 Task: Create a sub task Release to Production / Go Live for the task  Implement a new digital asset management (DAM) system for a company in the project AgileEdge , assign it to team member softage.5@softage.net and update the status of the sub task to  Off Track , set the priority of the sub task to High
Action: Mouse moved to (53, 377)
Screenshot: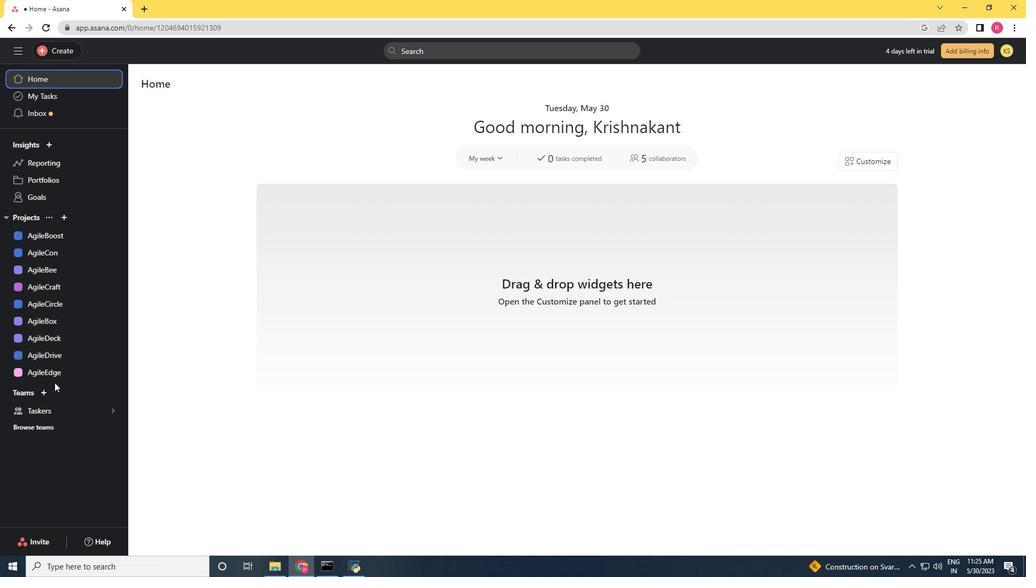 
Action: Mouse pressed left at (53, 377)
Screenshot: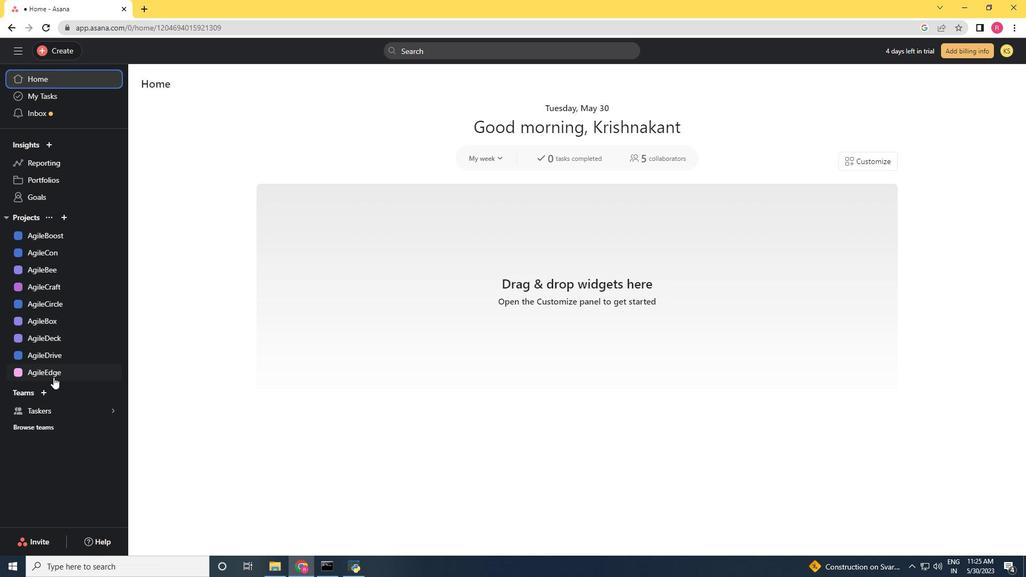 
Action: Mouse moved to (511, 229)
Screenshot: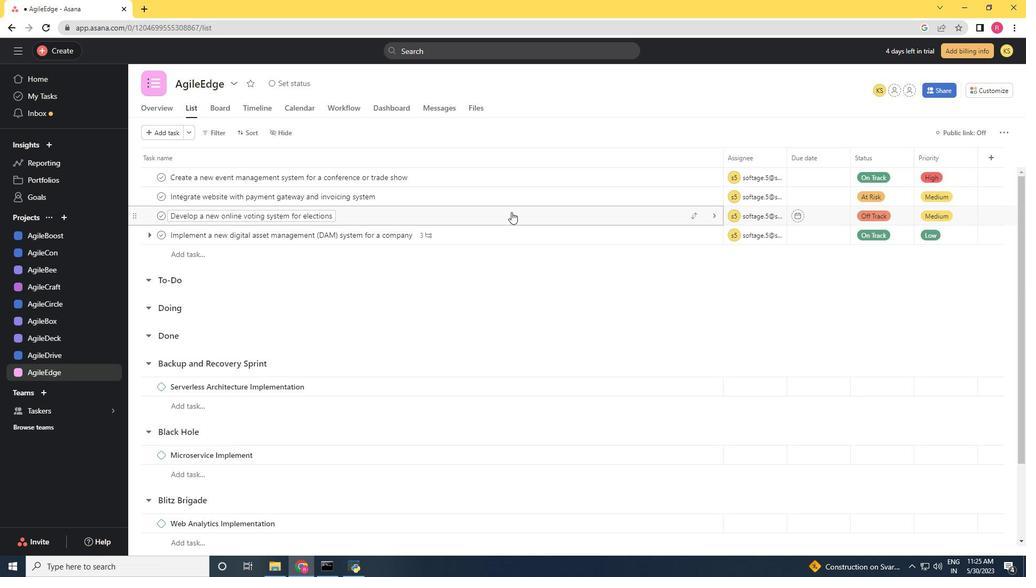 
Action: Mouse pressed left at (511, 229)
Screenshot: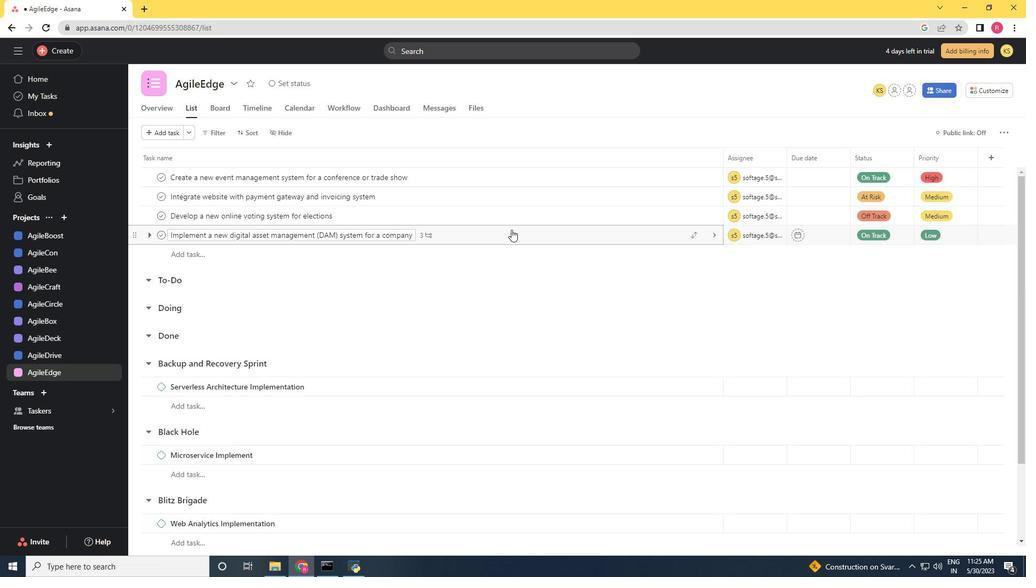 
Action: Mouse moved to (752, 376)
Screenshot: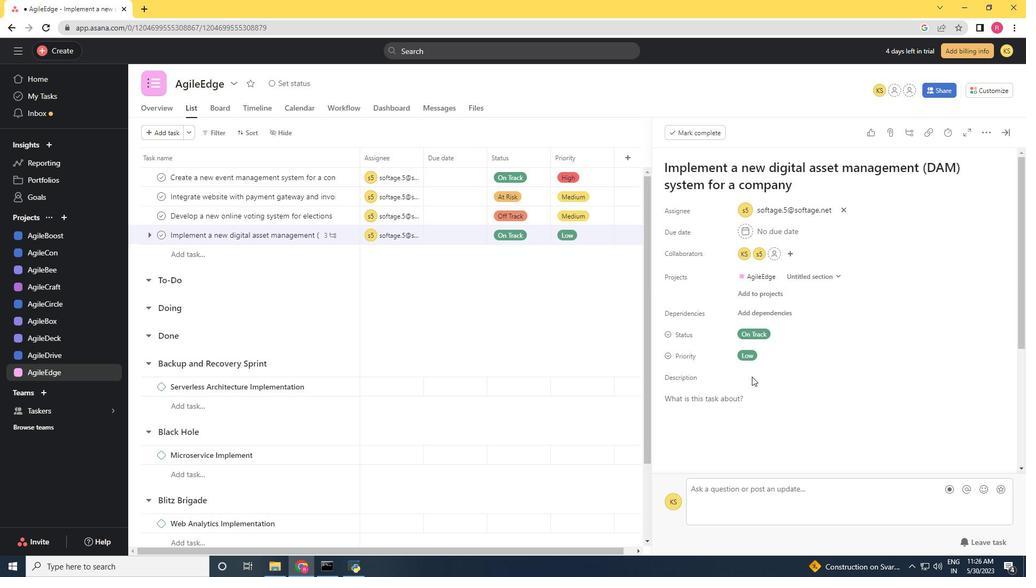
Action: Mouse scrolled (752, 376) with delta (0, 0)
Screenshot: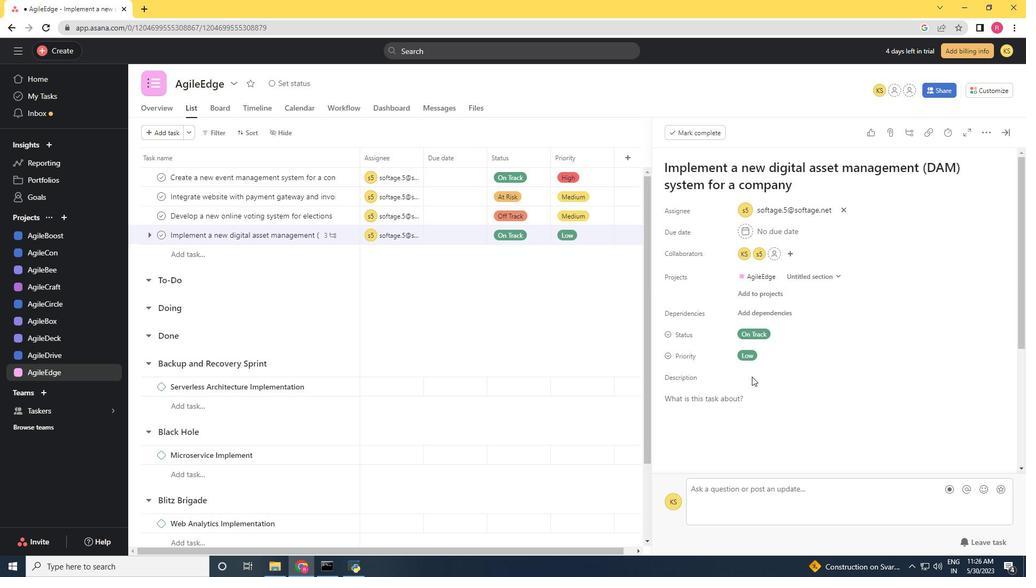 
Action: Mouse moved to (752, 380)
Screenshot: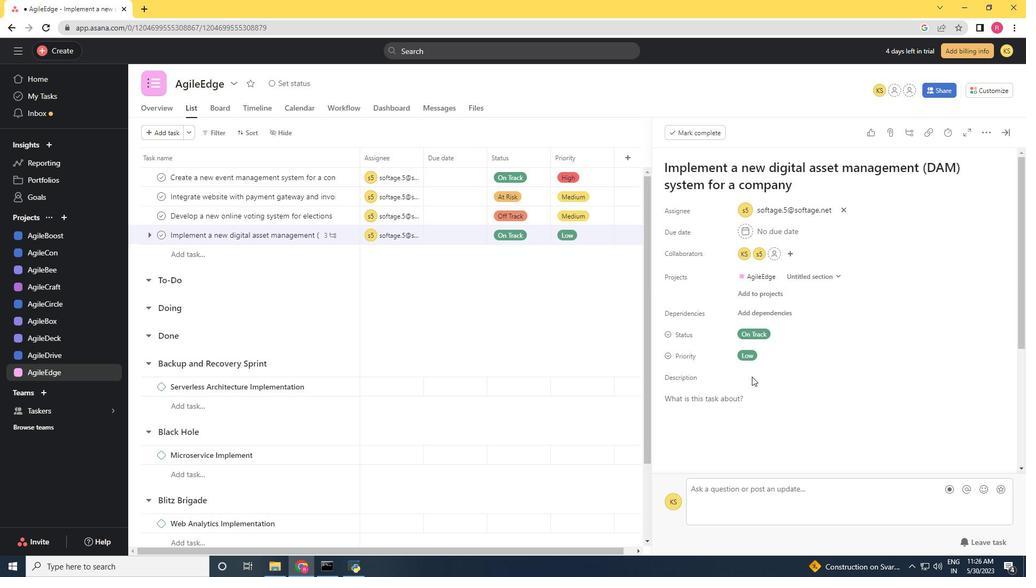
Action: Mouse scrolled (752, 380) with delta (0, 0)
Screenshot: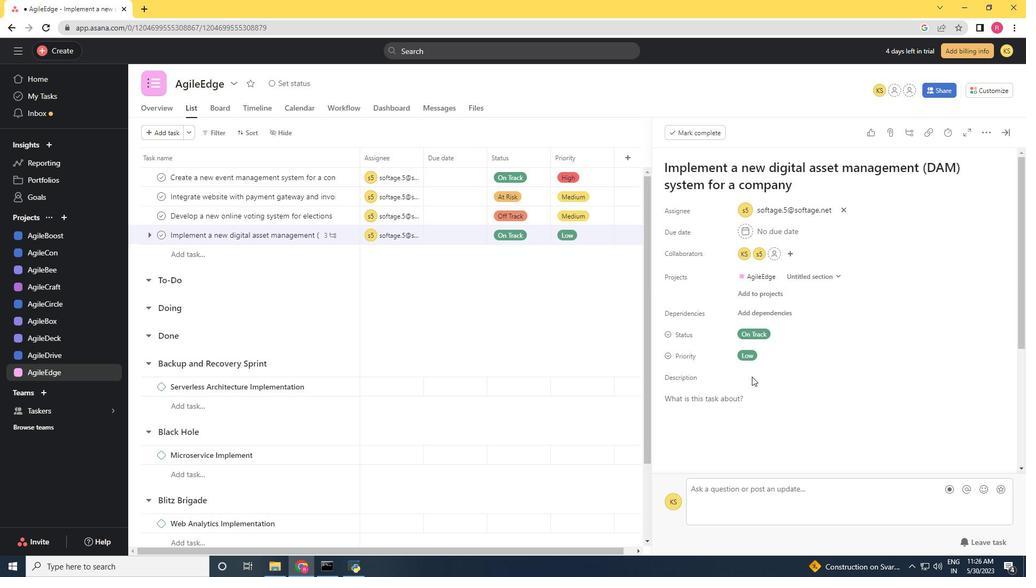 
Action: Mouse moved to (752, 381)
Screenshot: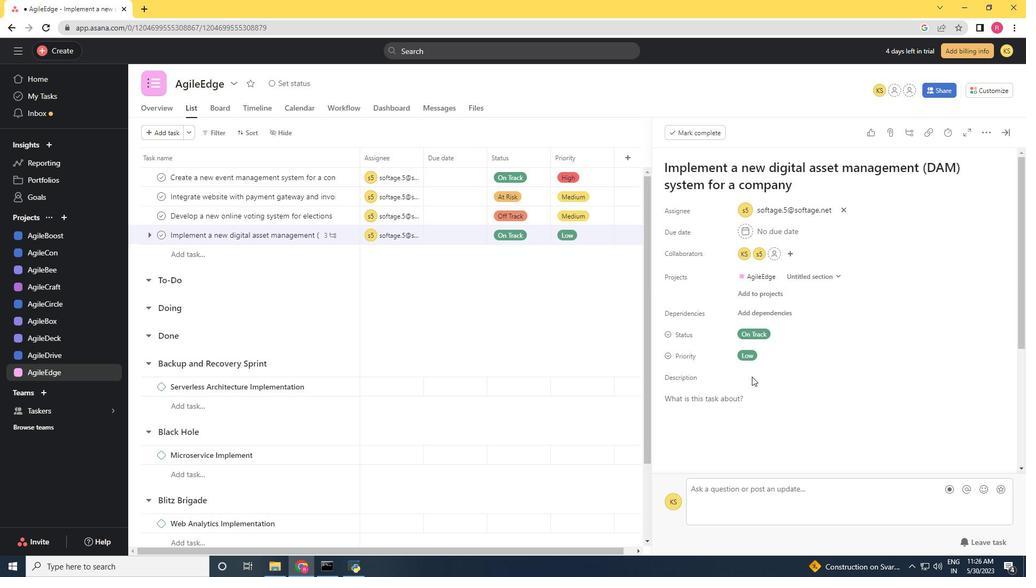 
Action: Mouse scrolled (752, 380) with delta (0, 0)
Screenshot: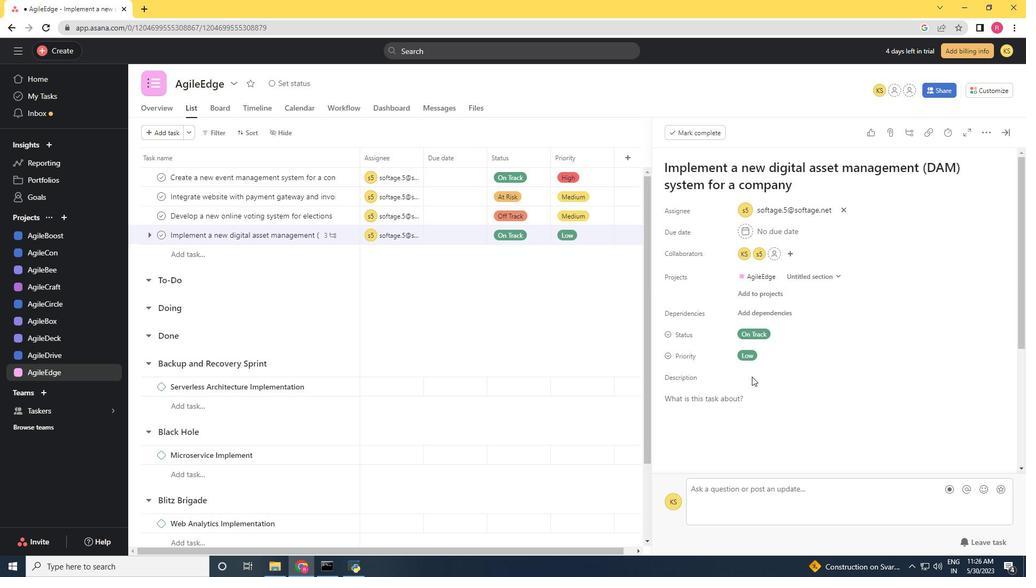 
Action: Mouse moved to (752, 381)
Screenshot: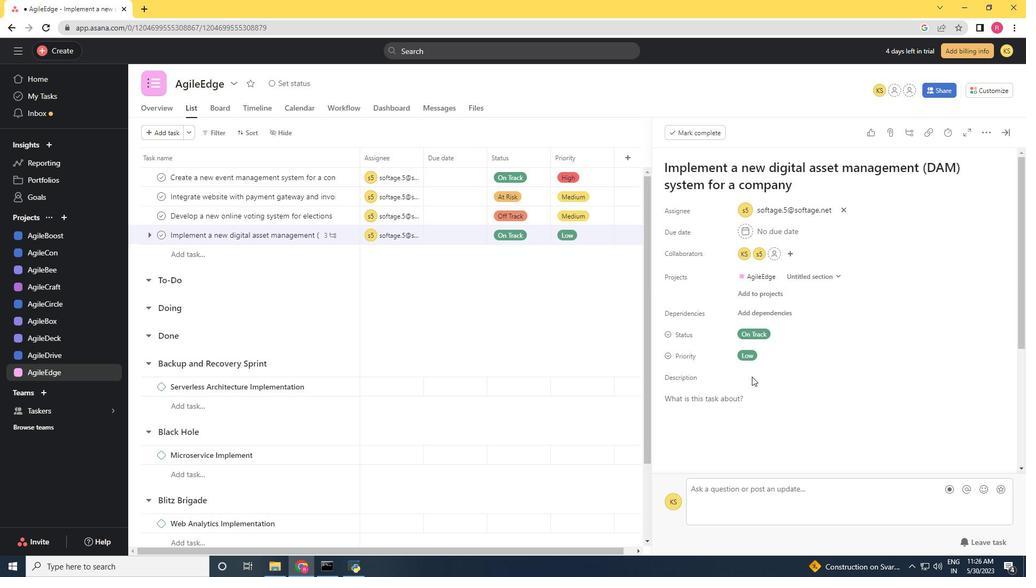 
Action: Mouse scrolled (752, 381) with delta (0, 0)
Screenshot: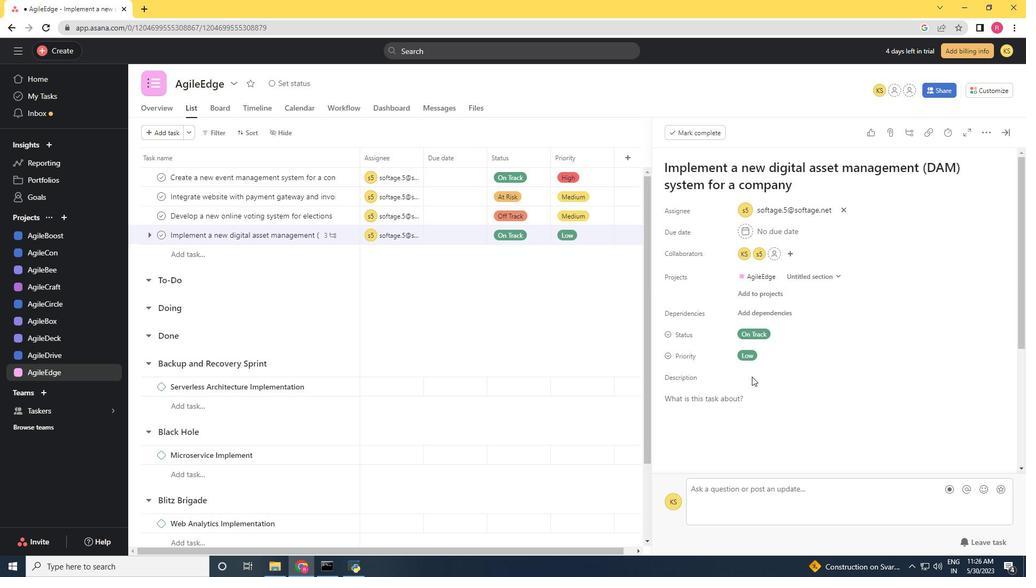 
Action: Mouse moved to (753, 382)
Screenshot: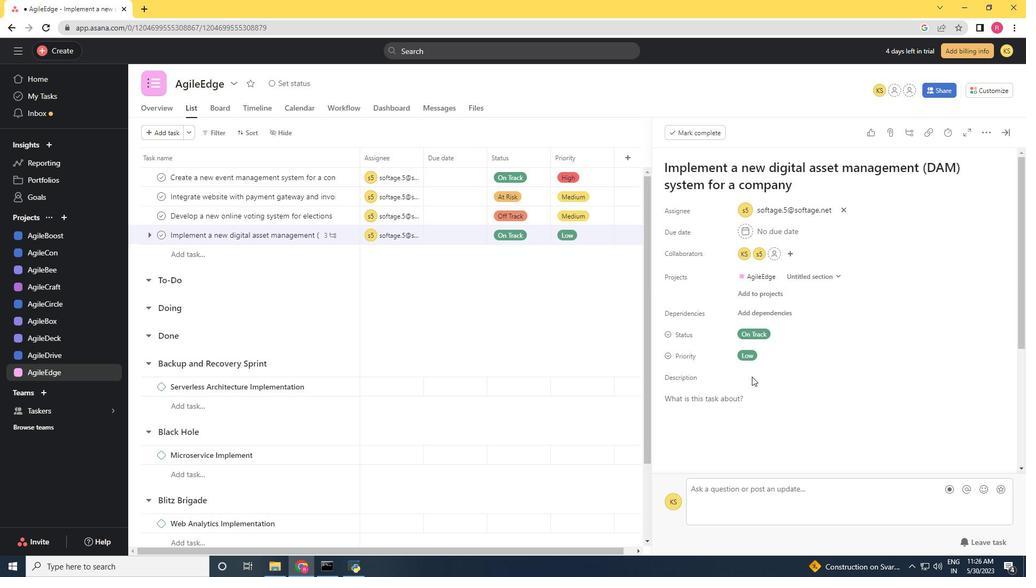 
Action: Mouse scrolled (753, 381) with delta (0, 0)
Screenshot: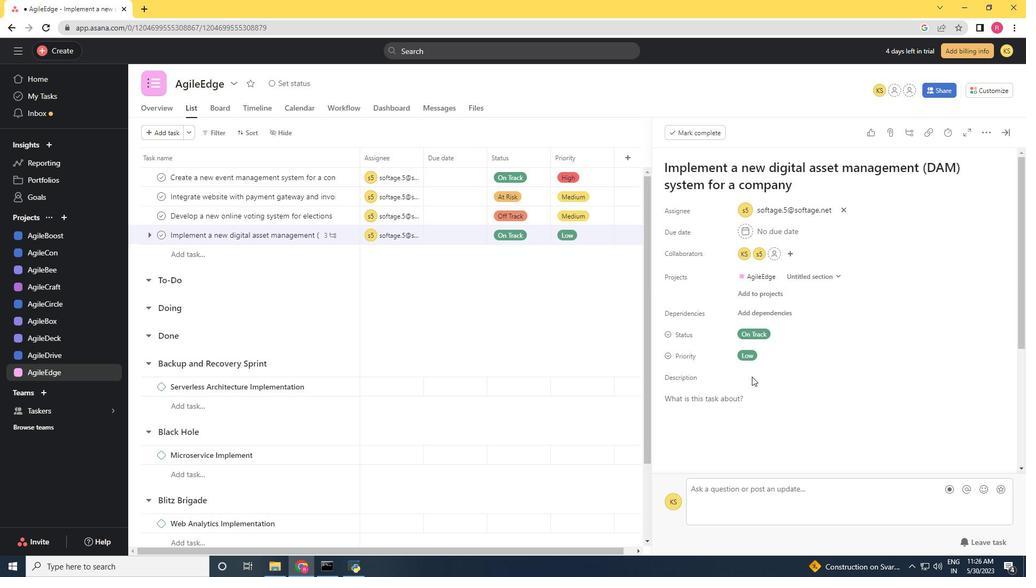 
Action: Mouse moved to (706, 385)
Screenshot: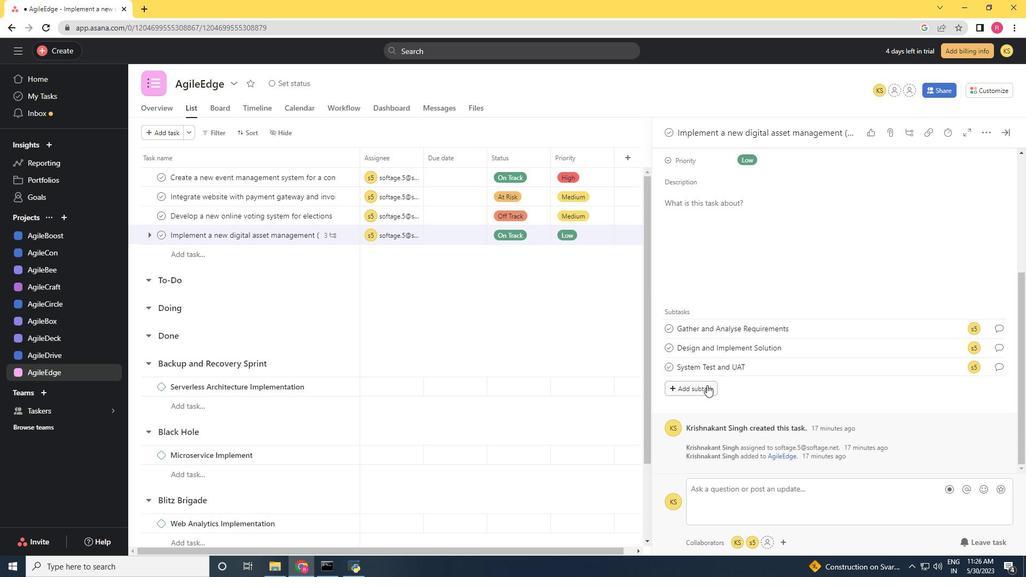 
Action: Mouse pressed left at (706, 385)
Screenshot: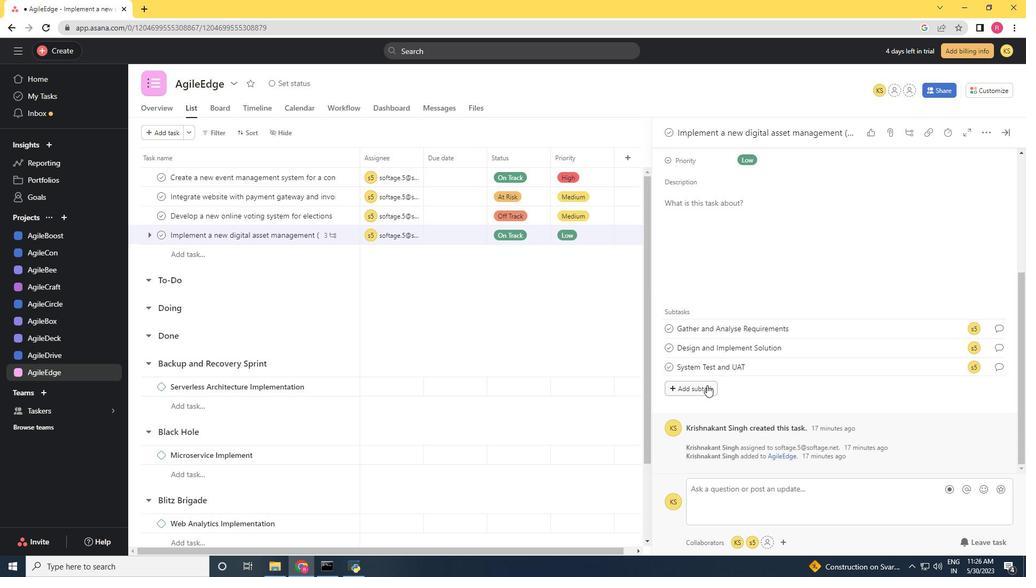 
Action: Mouse moved to (564, 406)
Screenshot: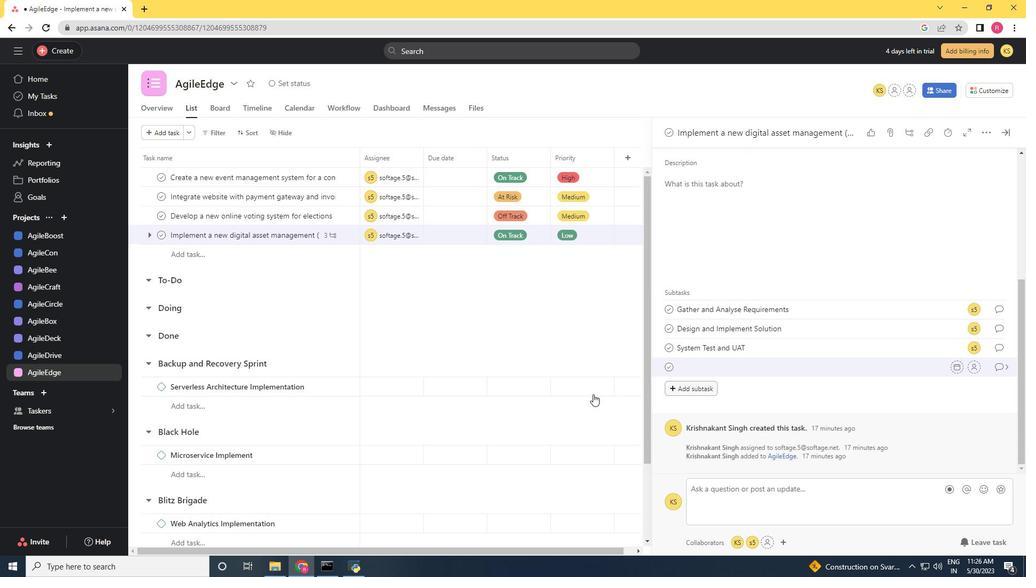 
Action: Key pressed <Key.shift>Release<Key.space>to<Key.space><Key.shift>Production<Key.space>/<Key.space><Key.shift>Go<Key.space><Key.shift><Key.shift><Key.shift><Key.shift><Key.shift><Key.shift><Key.shift><Key.shift><Key.shift><Key.shift><Key.shift><Key.shift><Key.shift><Key.shift>Live
Screenshot: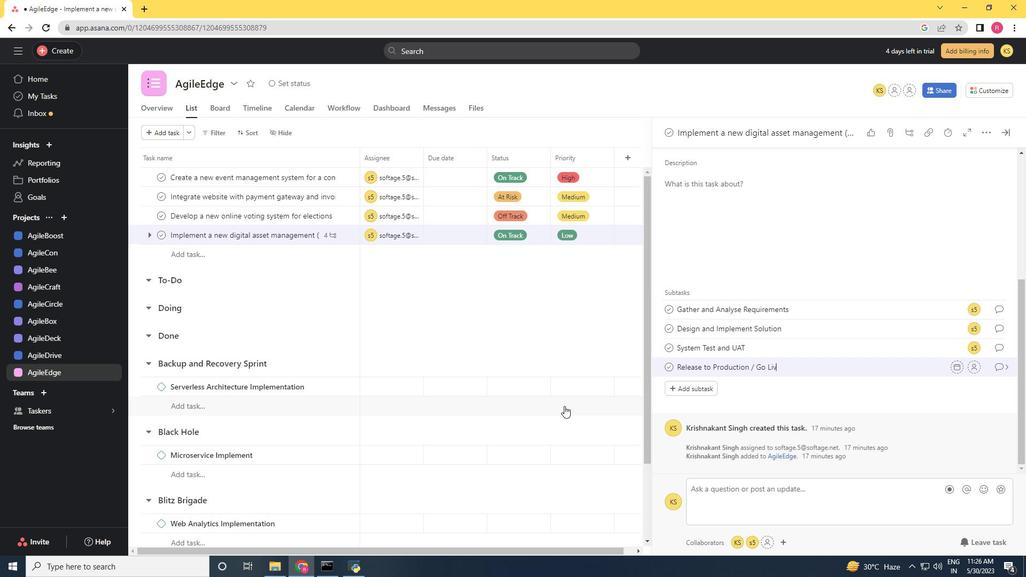 
Action: Mouse moved to (970, 366)
Screenshot: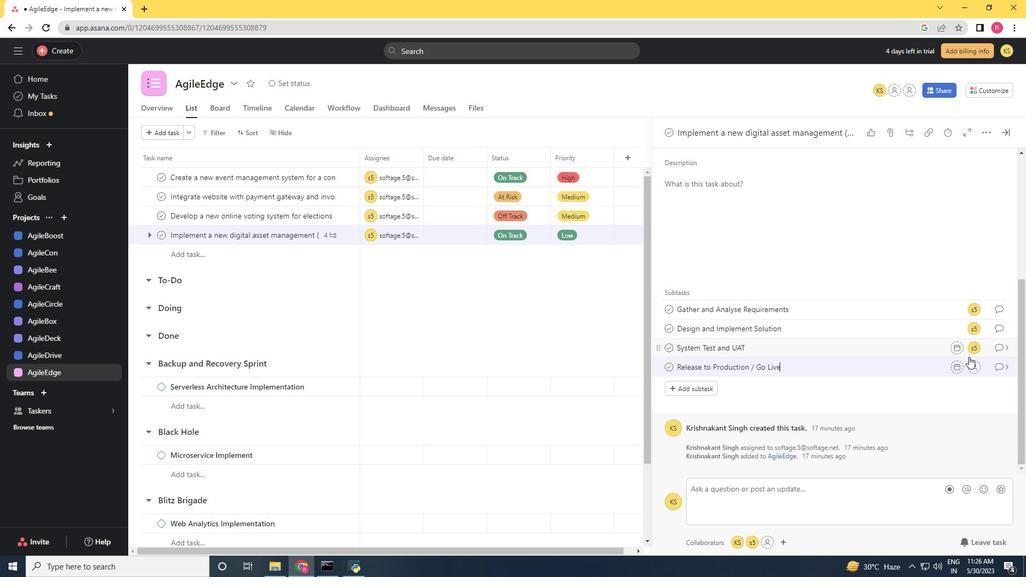 
Action: Mouse pressed left at (970, 366)
Screenshot: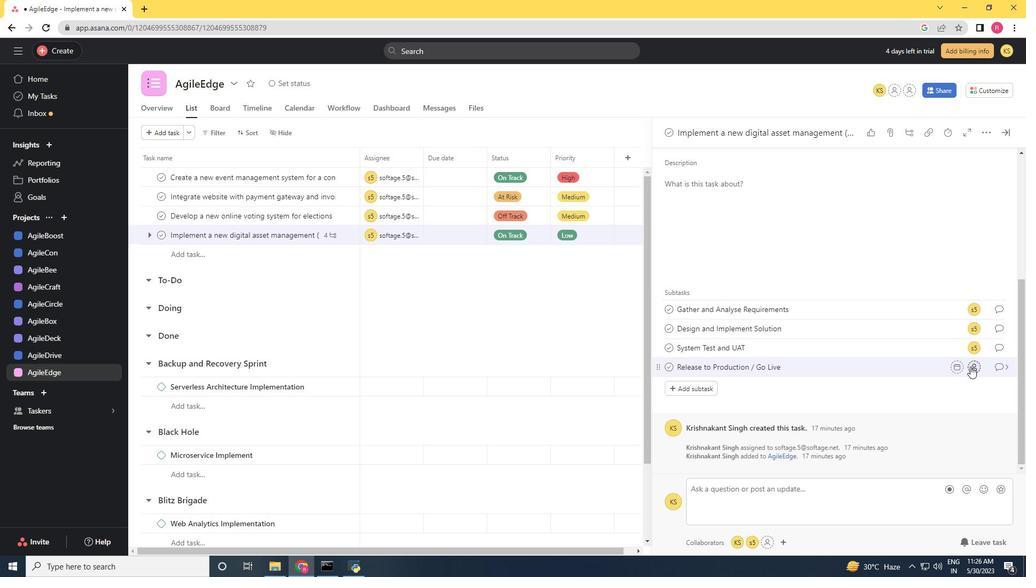 
Action: Key pressed softage.5<Key.shift>@softage.net
Screenshot: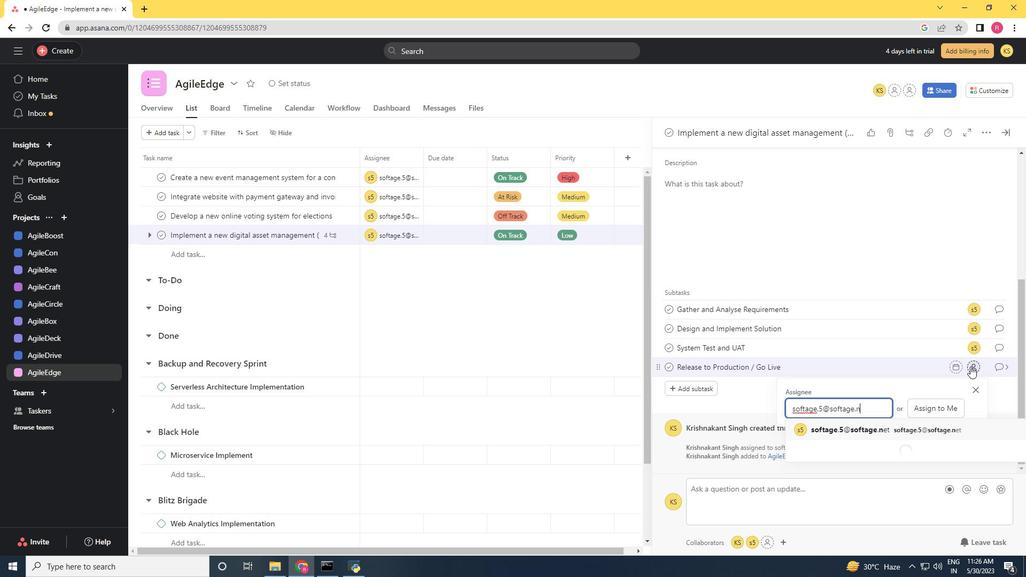 
Action: Mouse moved to (924, 426)
Screenshot: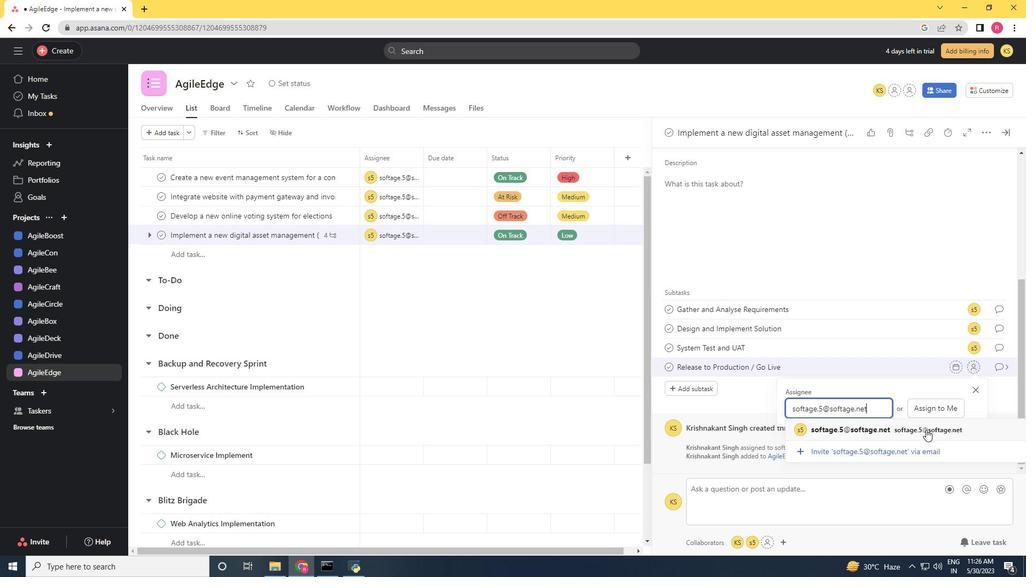 
Action: Mouse pressed left at (924, 426)
Screenshot: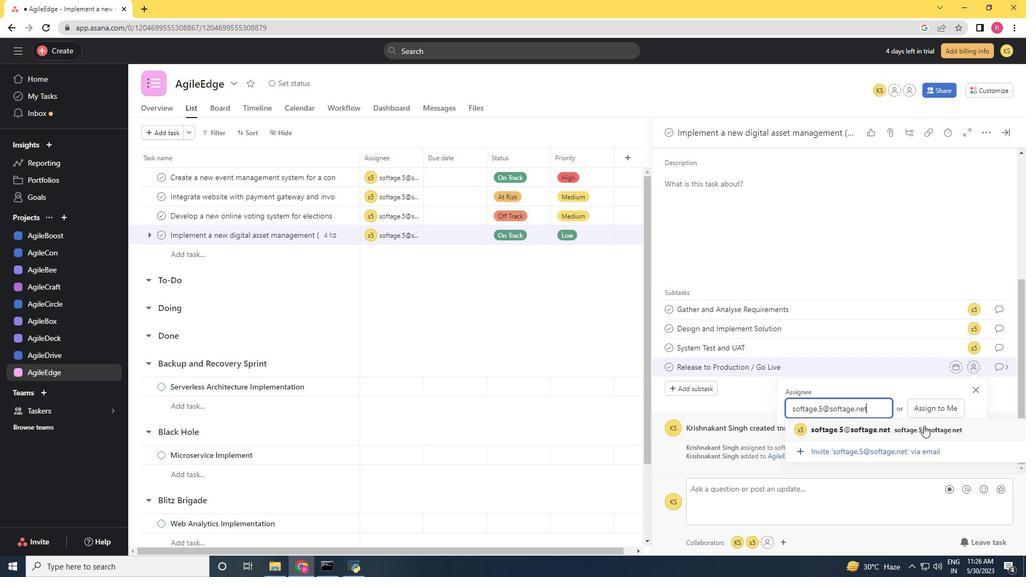 
Action: Mouse moved to (1000, 369)
Screenshot: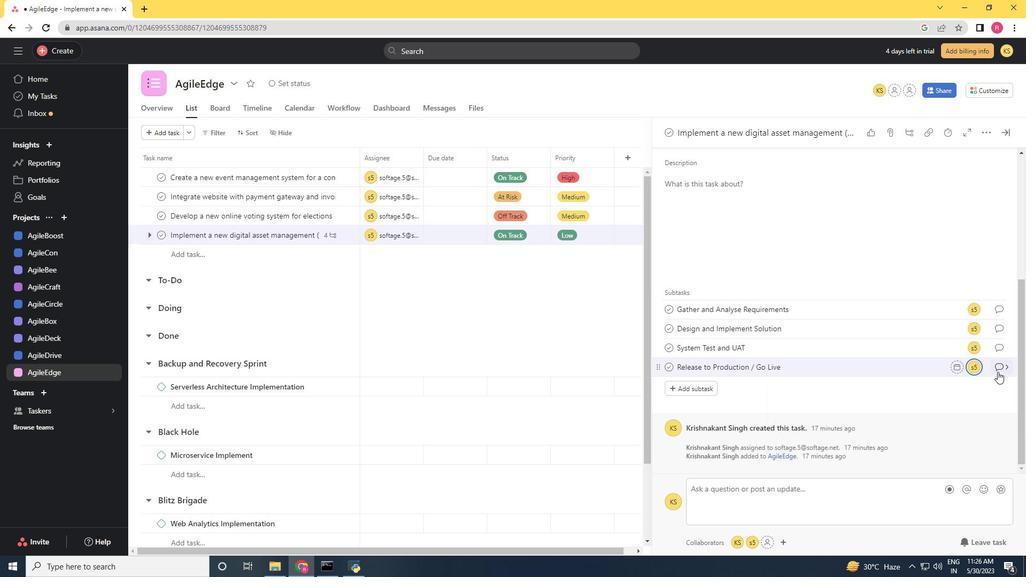 
Action: Mouse pressed left at (1000, 369)
Screenshot: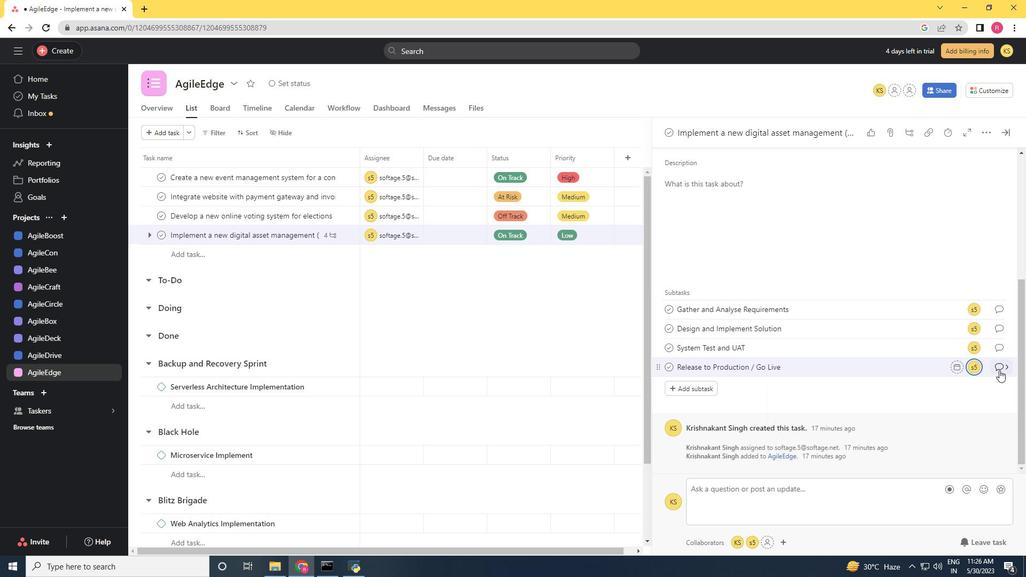 
Action: Mouse moved to (706, 304)
Screenshot: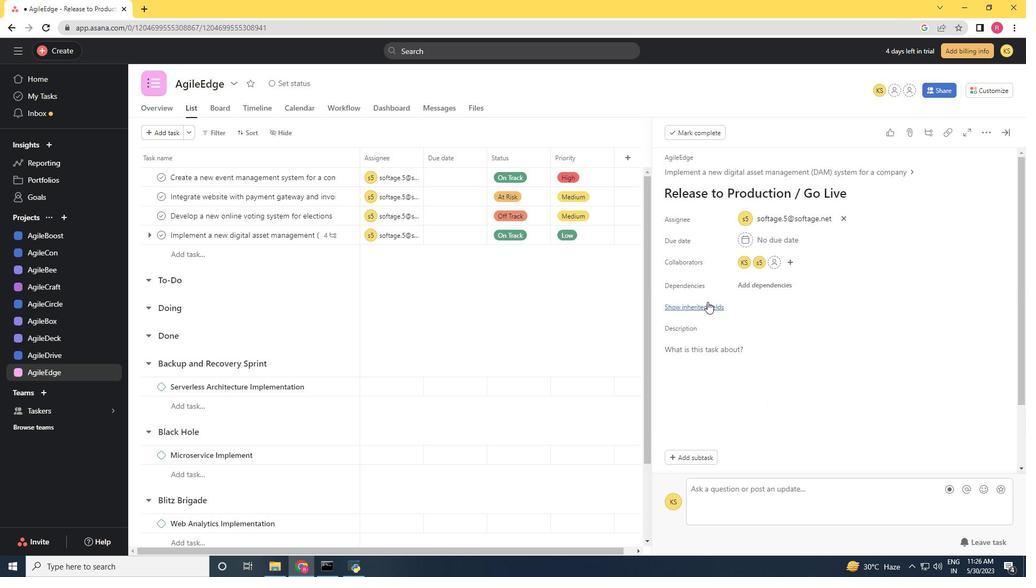 
Action: Mouse pressed left at (706, 304)
Screenshot: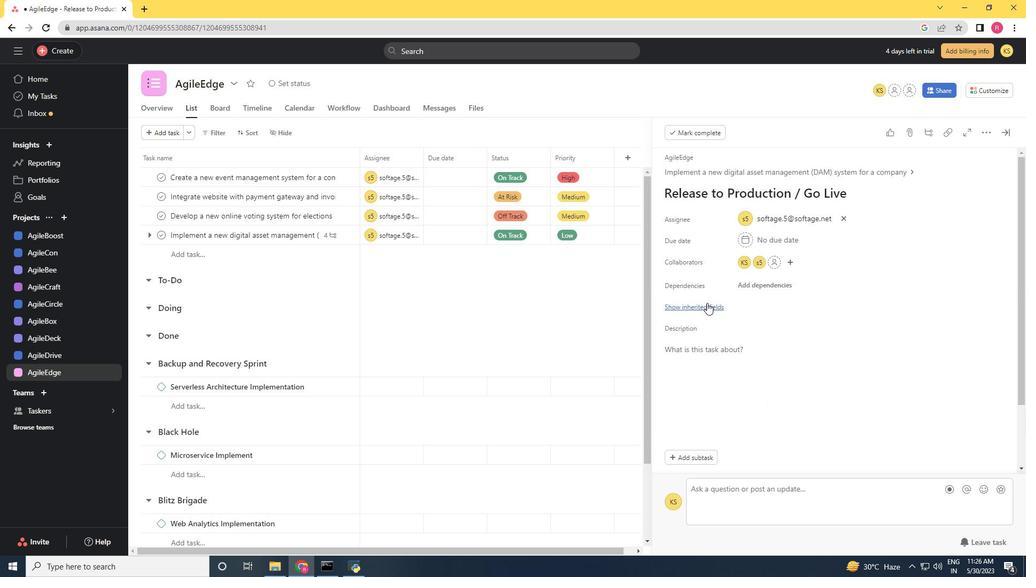 
Action: Mouse moved to (740, 329)
Screenshot: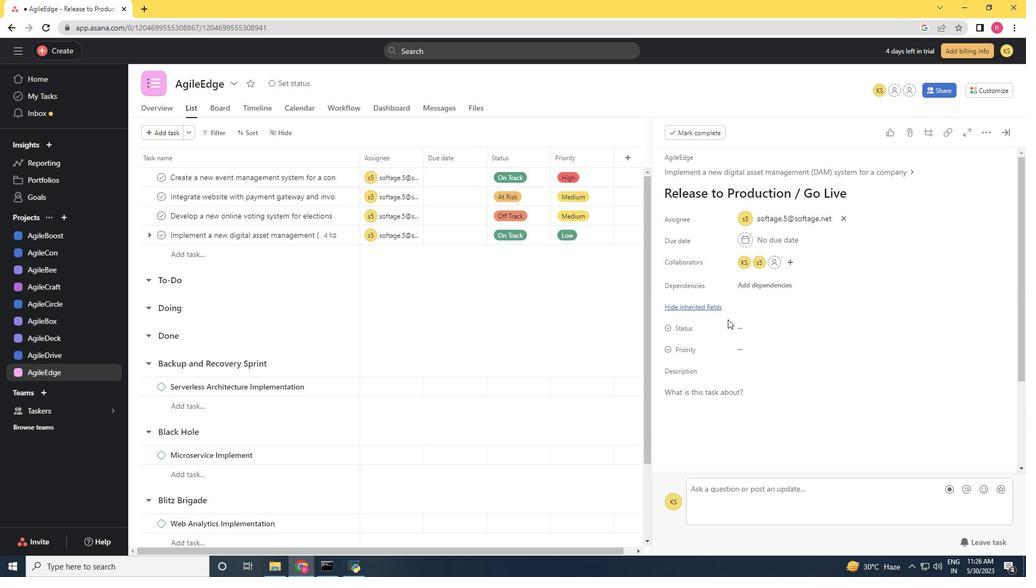 
Action: Mouse pressed left at (740, 329)
Screenshot: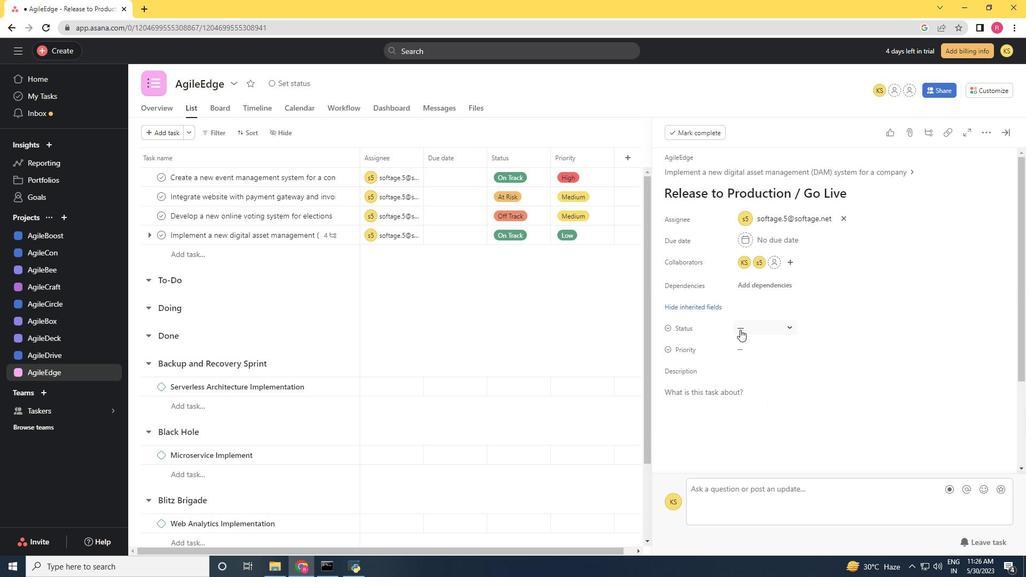 
Action: Mouse moved to (778, 376)
Screenshot: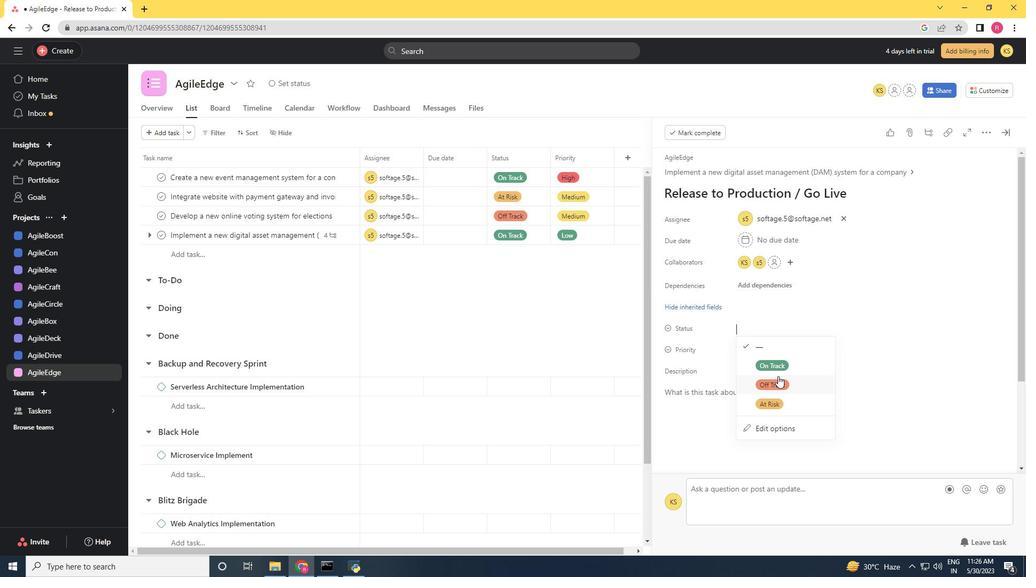 
Action: Mouse pressed left at (778, 376)
Screenshot: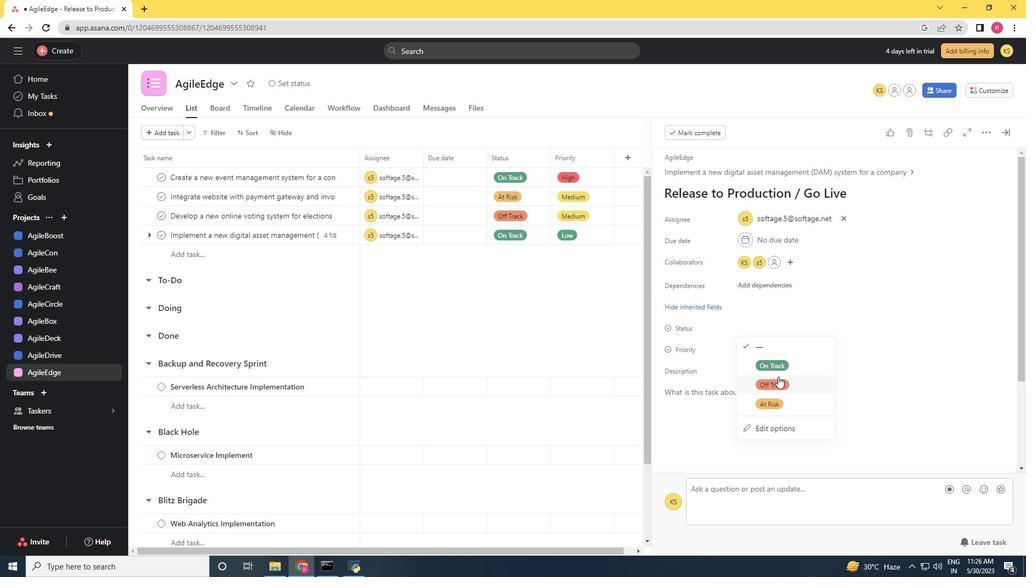 
Action: Mouse moved to (756, 348)
Screenshot: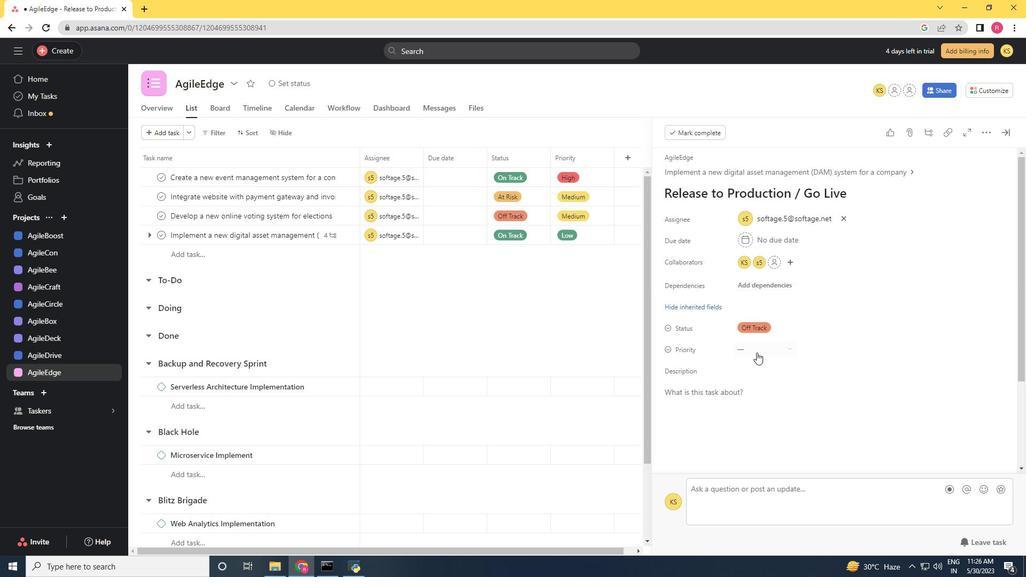 
Action: Mouse pressed left at (756, 348)
Screenshot: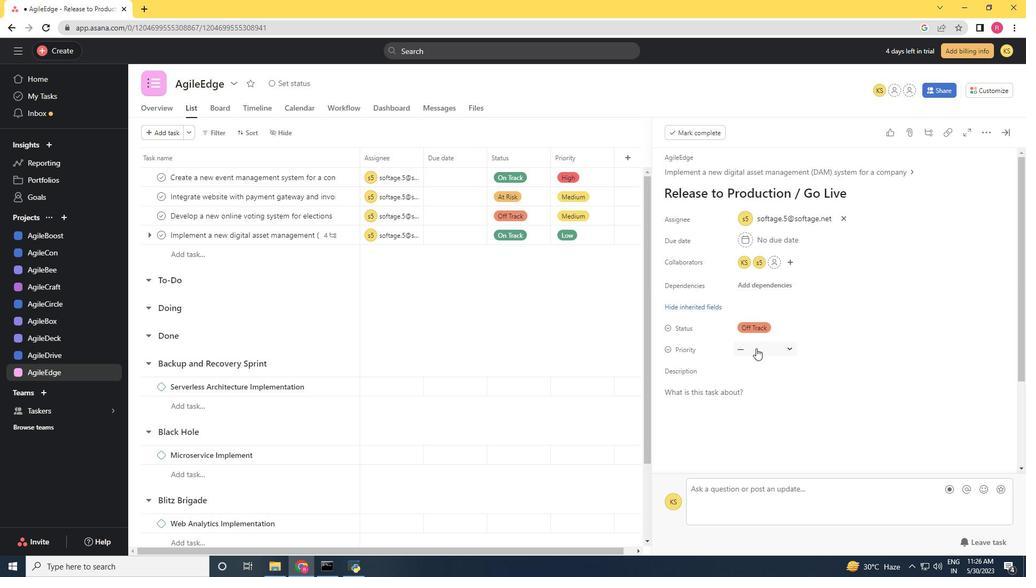 
Action: Mouse moved to (770, 386)
Screenshot: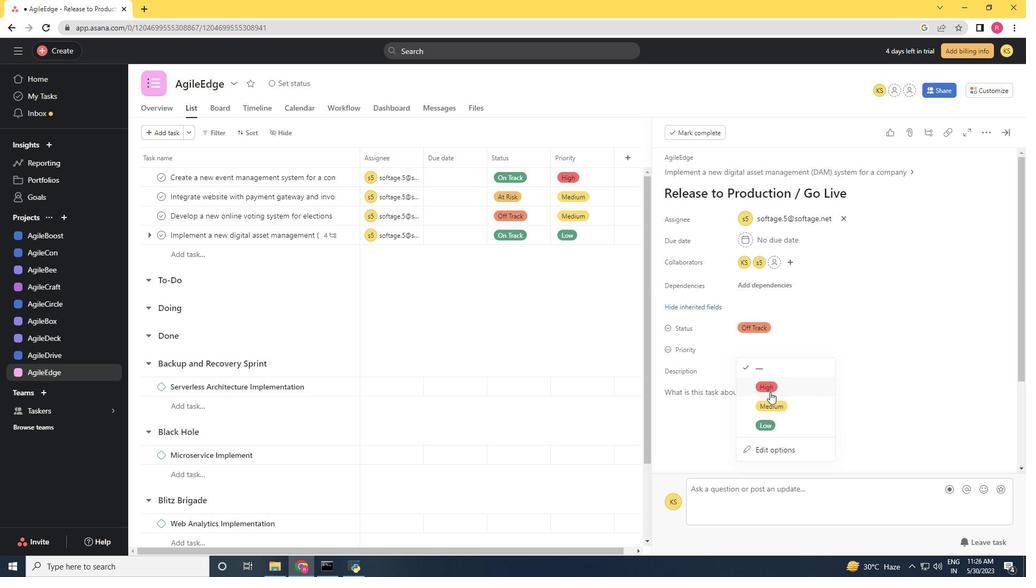 
Action: Mouse pressed left at (770, 386)
Screenshot: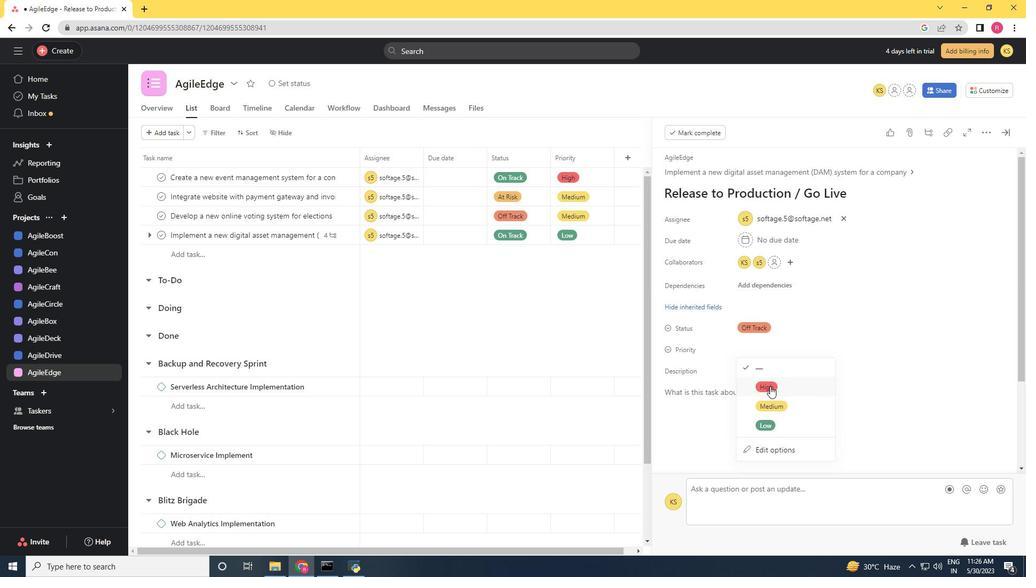 
Action: Mouse moved to (770, 385)
Screenshot: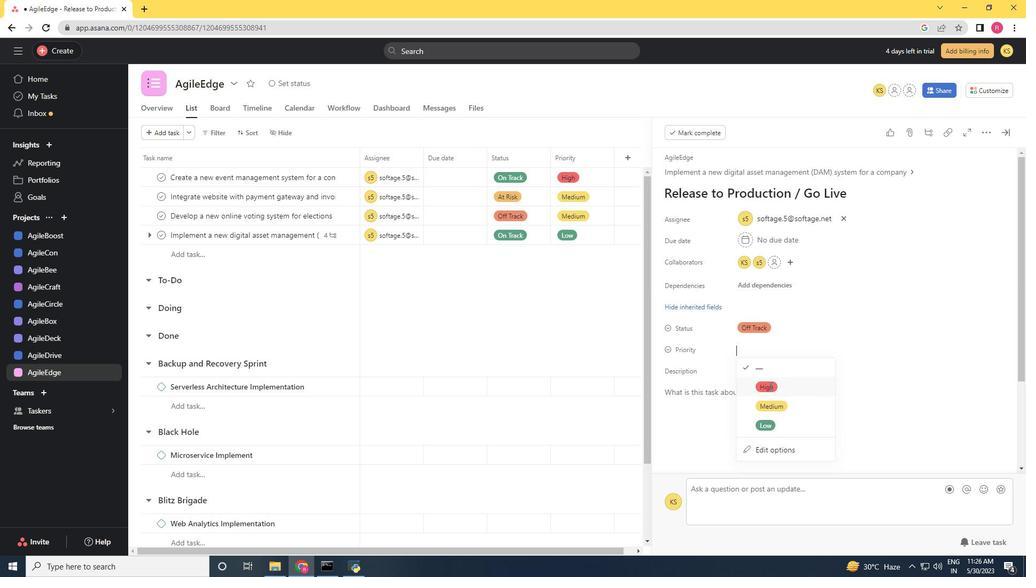 
